 Task: Apply subtitle to the text "Facebook".
Action: Mouse moved to (428, 200)
Screenshot: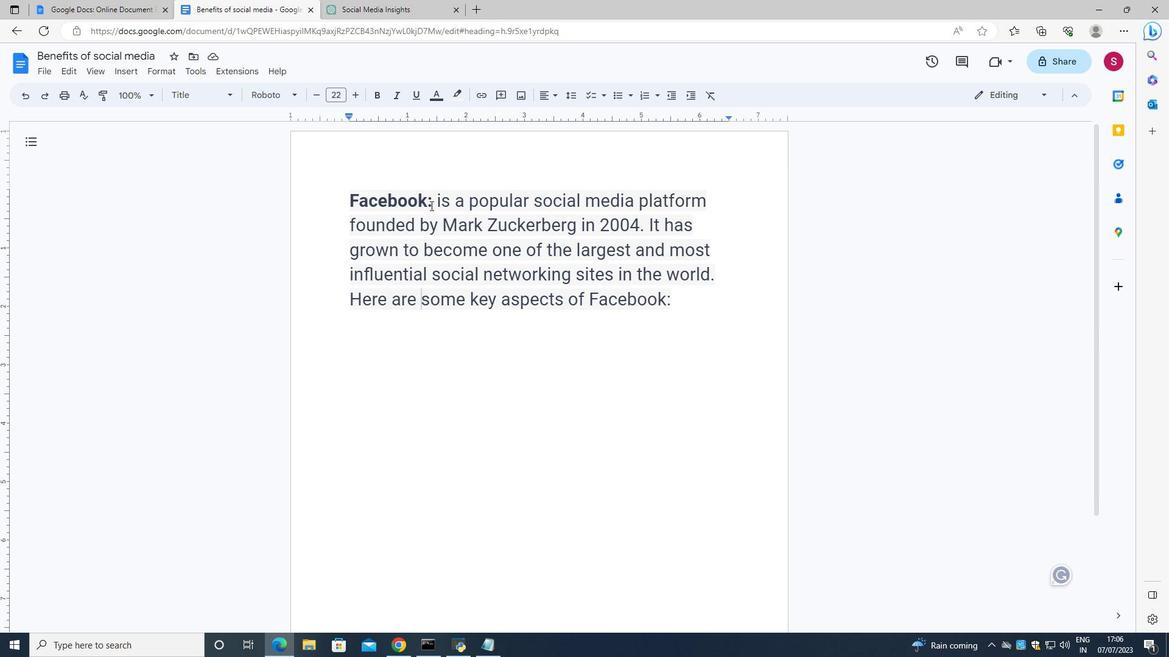 
Action: Mouse pressed left at (428, 200)
Screenshot: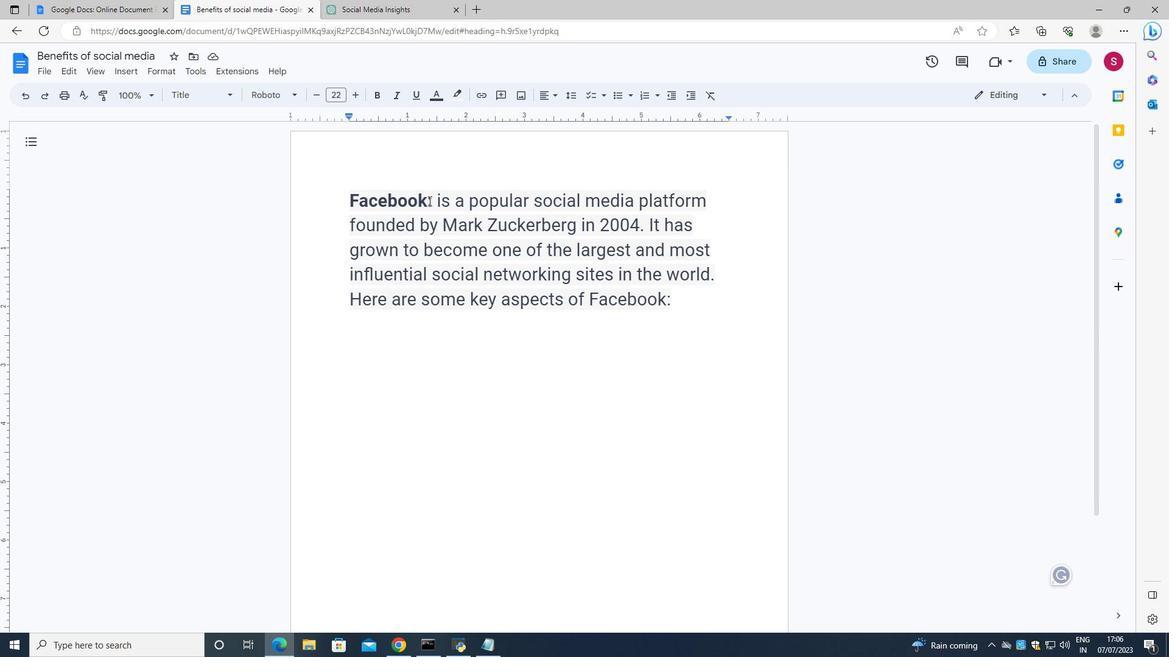 
Action: Mouse moved to (173, 70)
Screenshot: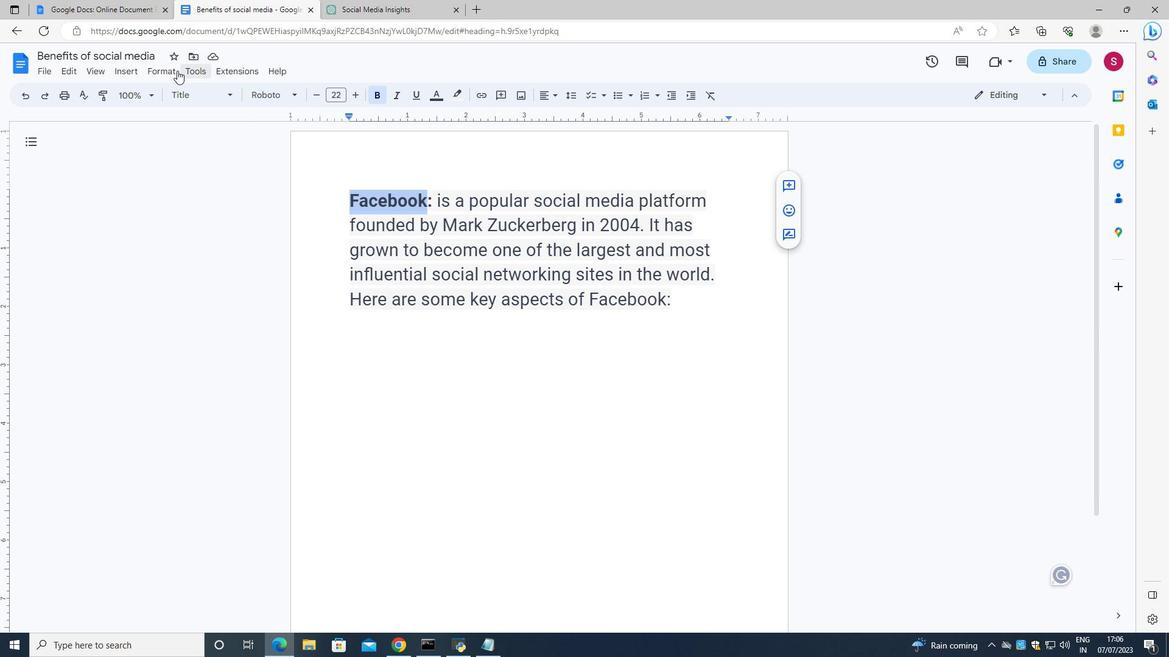 
Action: Mouse pressed left at (173, 70)
Screenshot: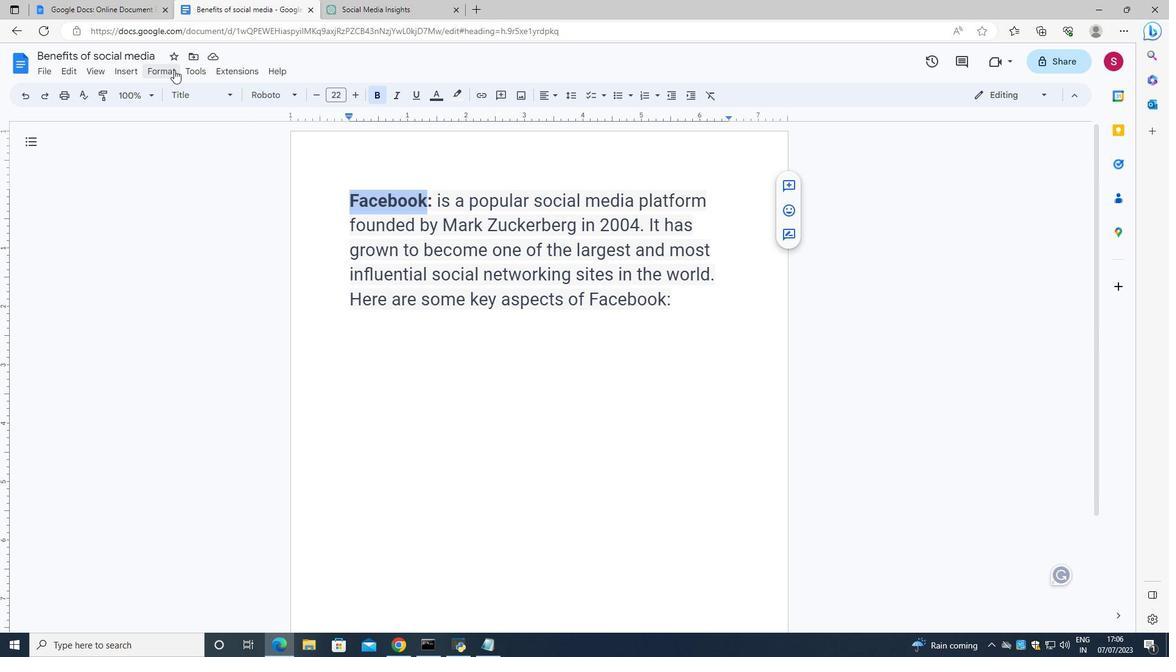 
Action: Mouse moved to (555, 189)
Screenshot: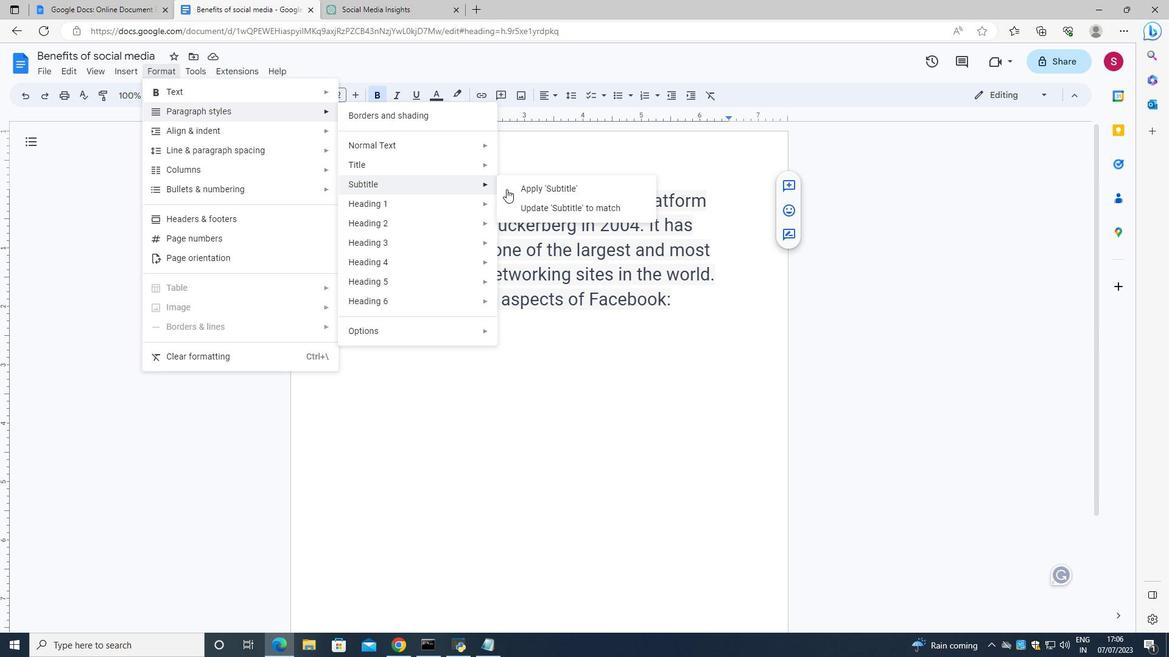 
Action: Mouse pressed left at (555, 189)
Screenshot: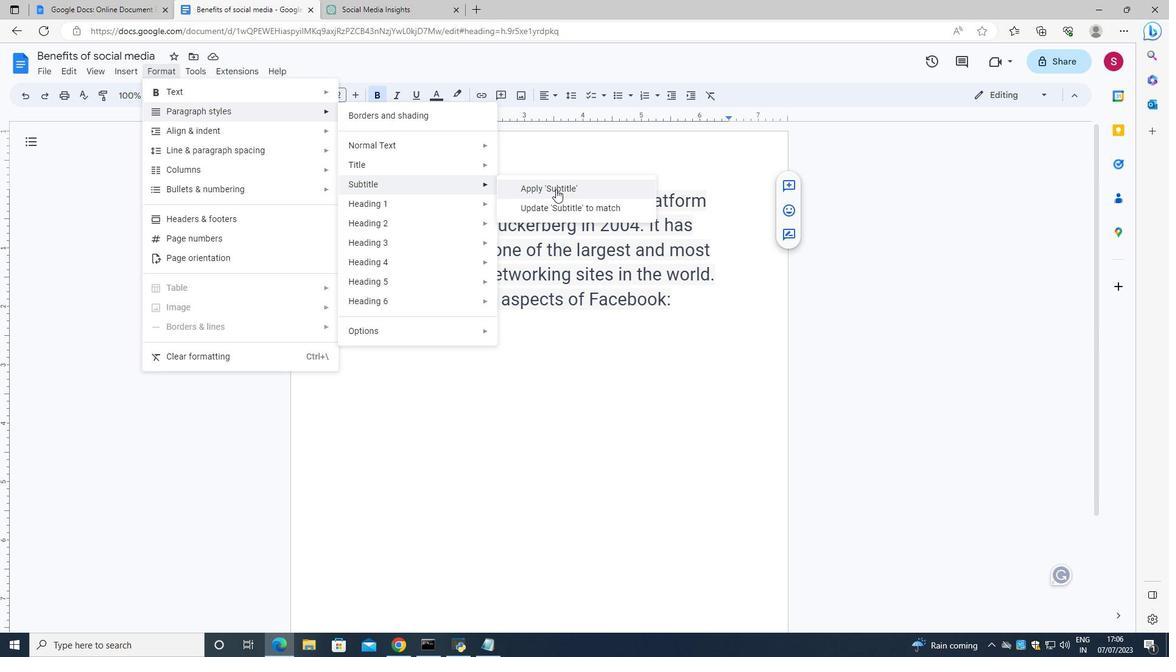 
